 Task: Create a sub task Release to Production / Go Live for the task  Upgrade and migrate company data storage to a cloud-based solution in the project AgileLounge , assign it to team member softage.5@softage.net and update the status of the sub task to  On Track  , set the priority of the sub task to Low
Action: Mouse moved to (505, 451)
Screenshot: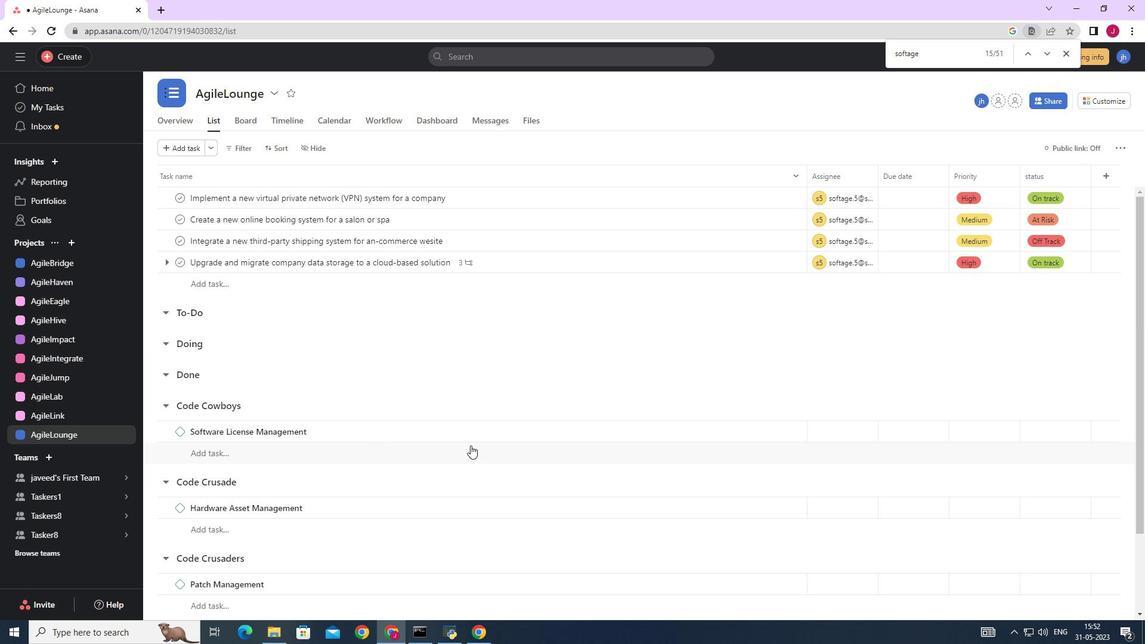 
Action: Mouse scrolled (505, 451) with delta (0, 0)
Screenshot: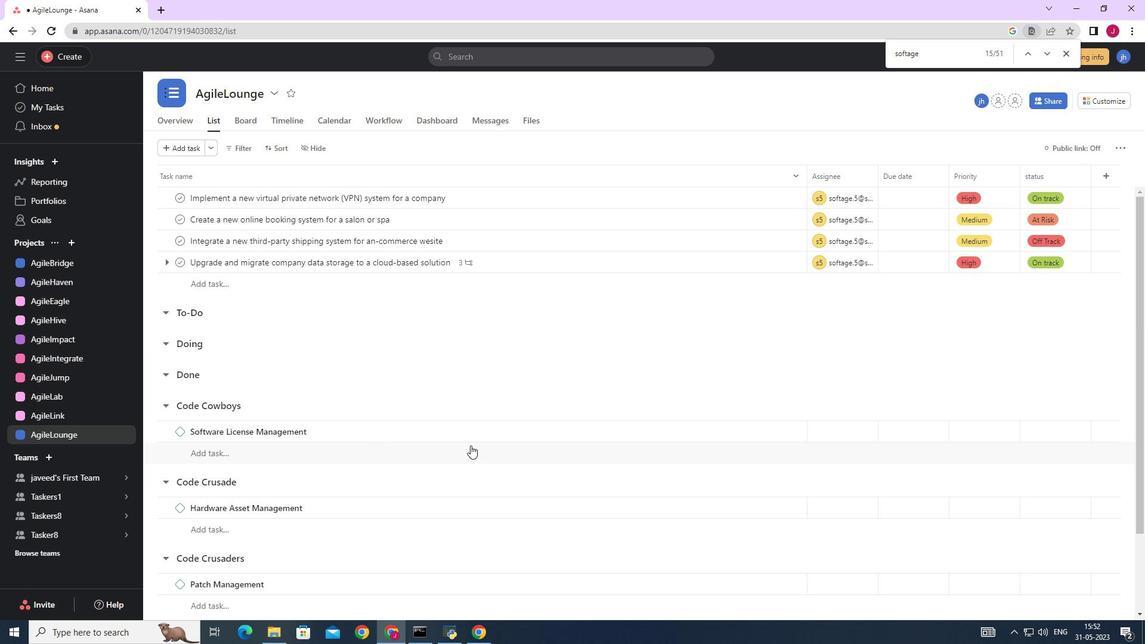 
Action: Mouse moved to (505, 451)
Screenshot: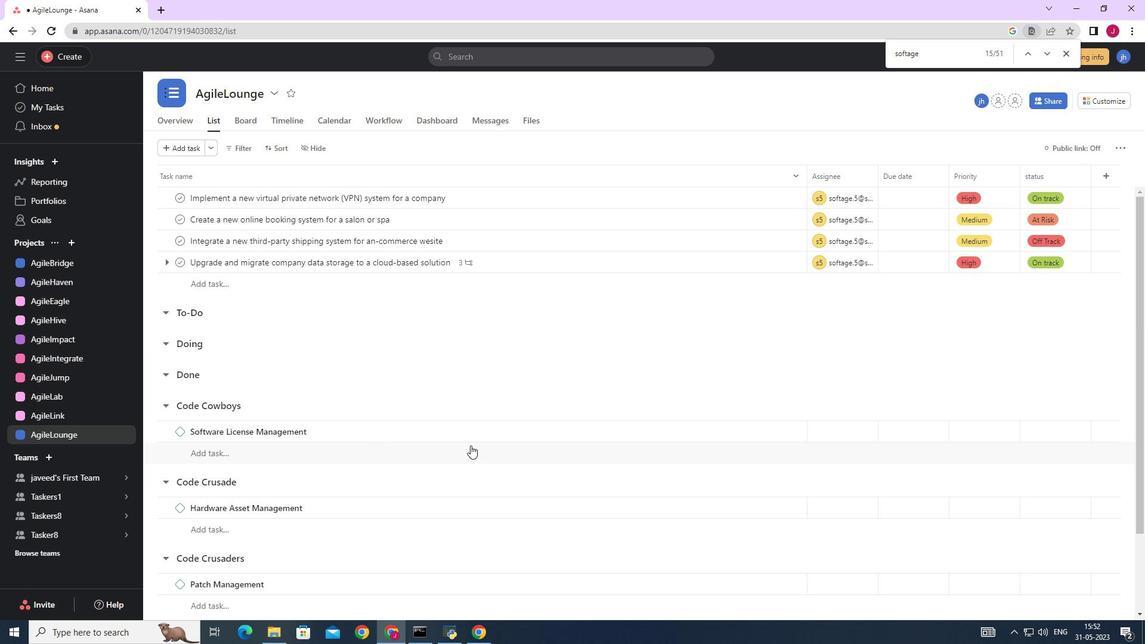
Action: Mouse scrolled (505, 452) with delta (0, 0)
Screenshot: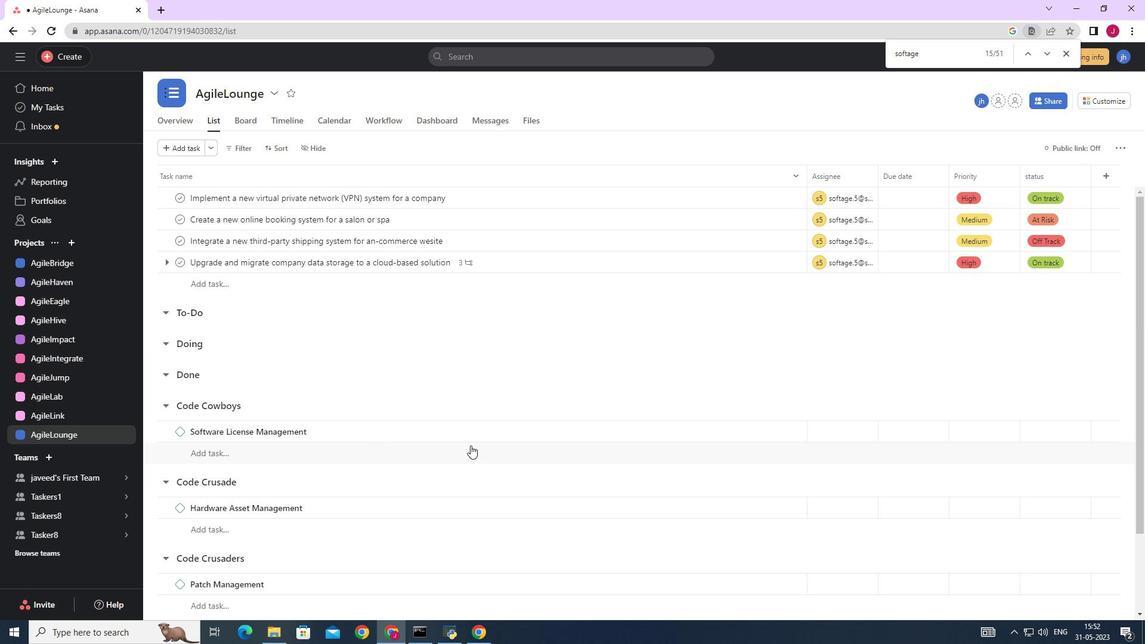 
Action: Mouse moved to (501, 446)
Screenshot: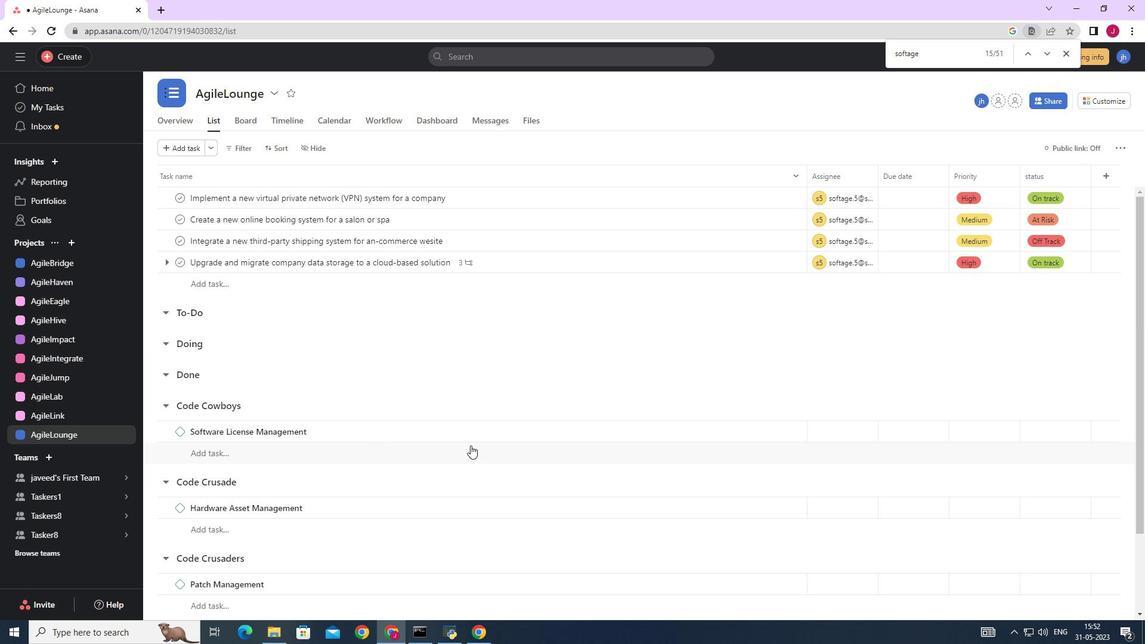
Action: Mouse scrolled (501, 446) with delta (0, 0)
Screenshot: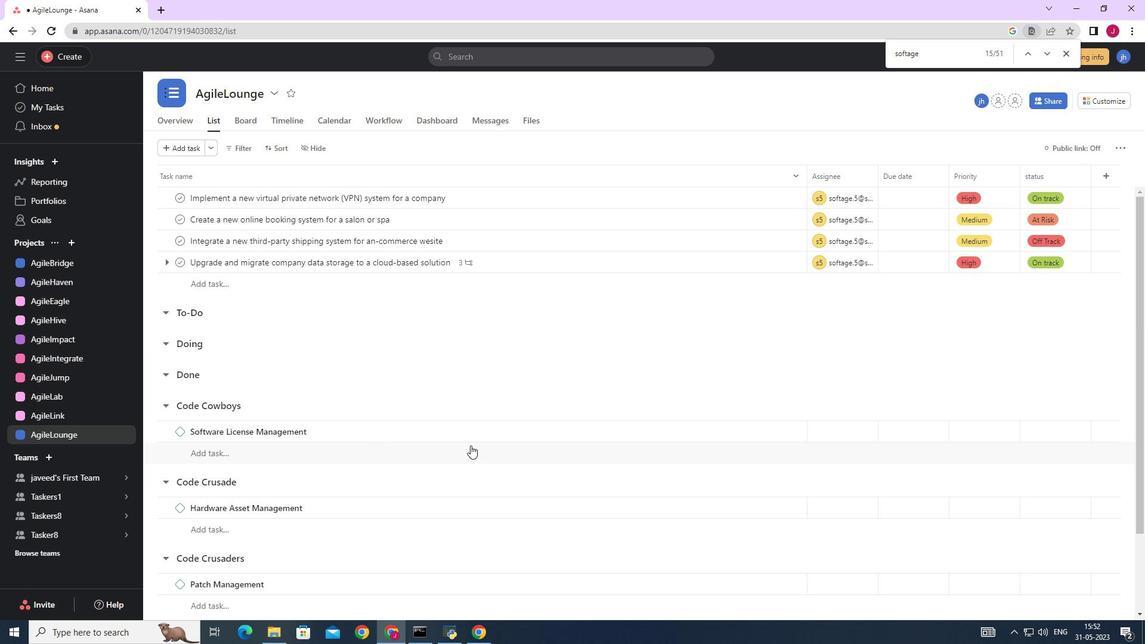 
Action: Mouse moved to (757, 263)
Screenshot: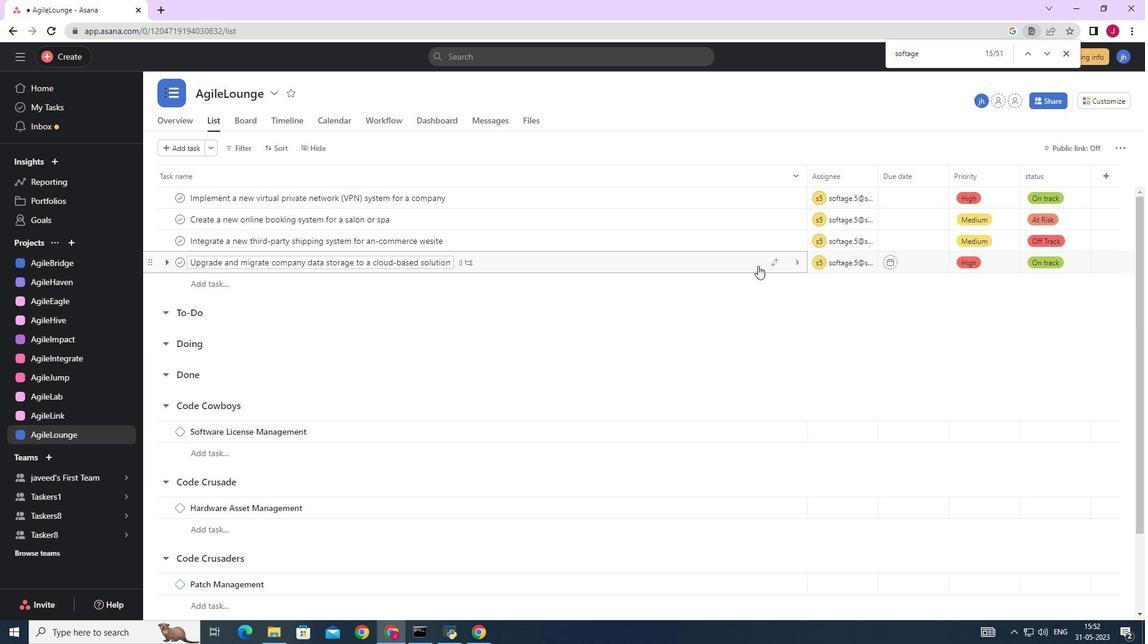 
Action: Mouse pressed left at (757, 263)
Screenshot: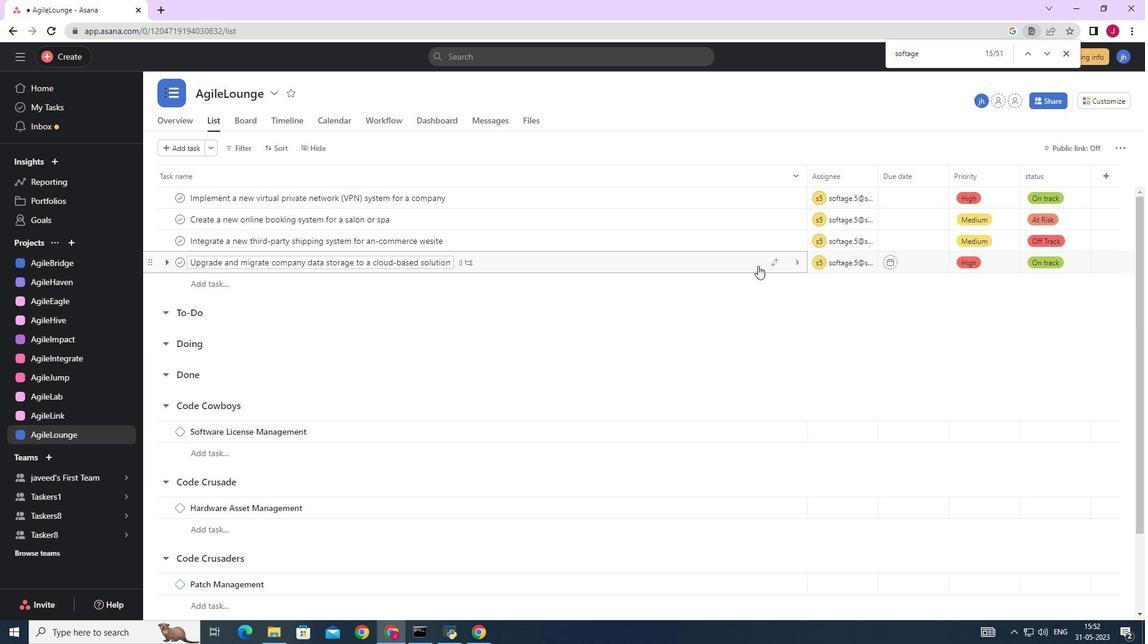 
Action: Mouse moved to (848, 377)
Screenshot: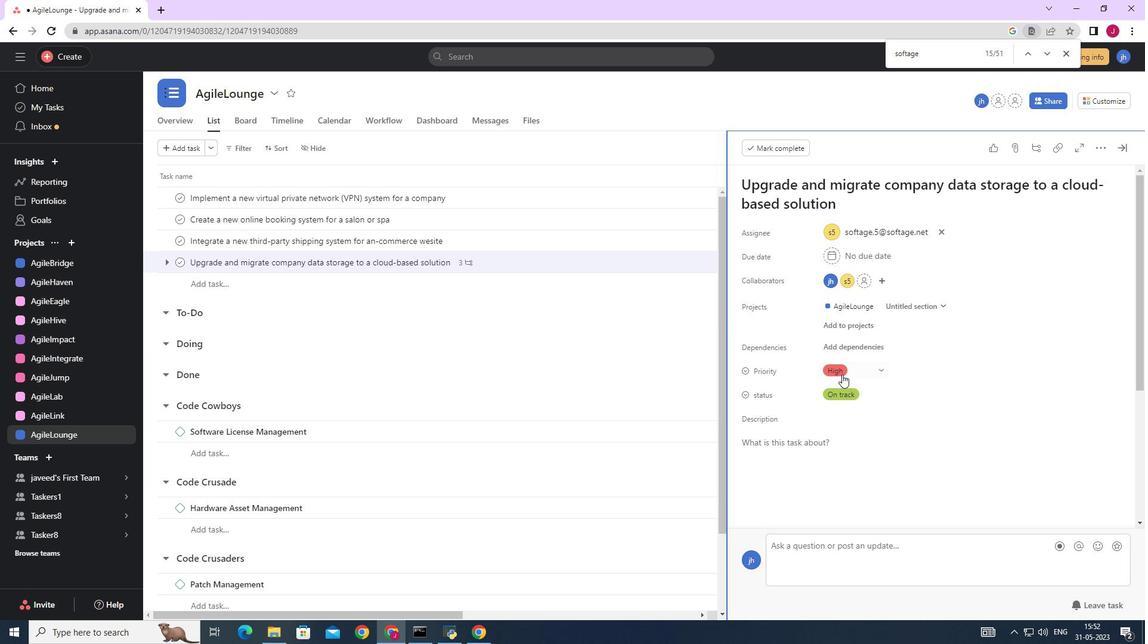 
Action: Mouse scrolled (848, 376) with delta (0, 0)
Screenshot: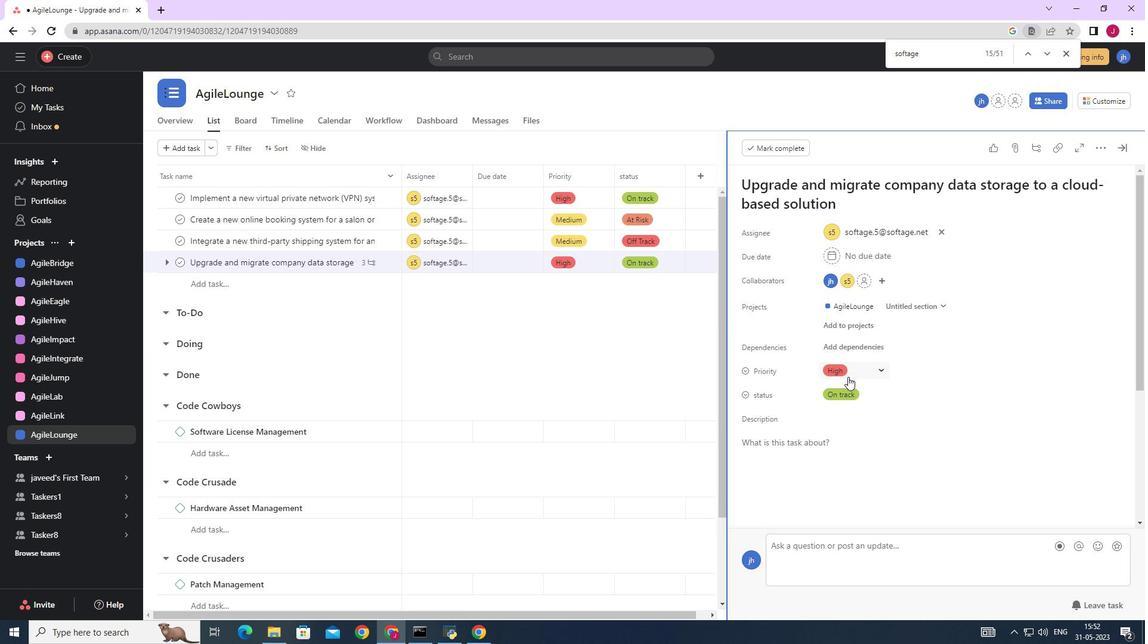 
Action: Mouse moved to (848, 377)
Screenshot: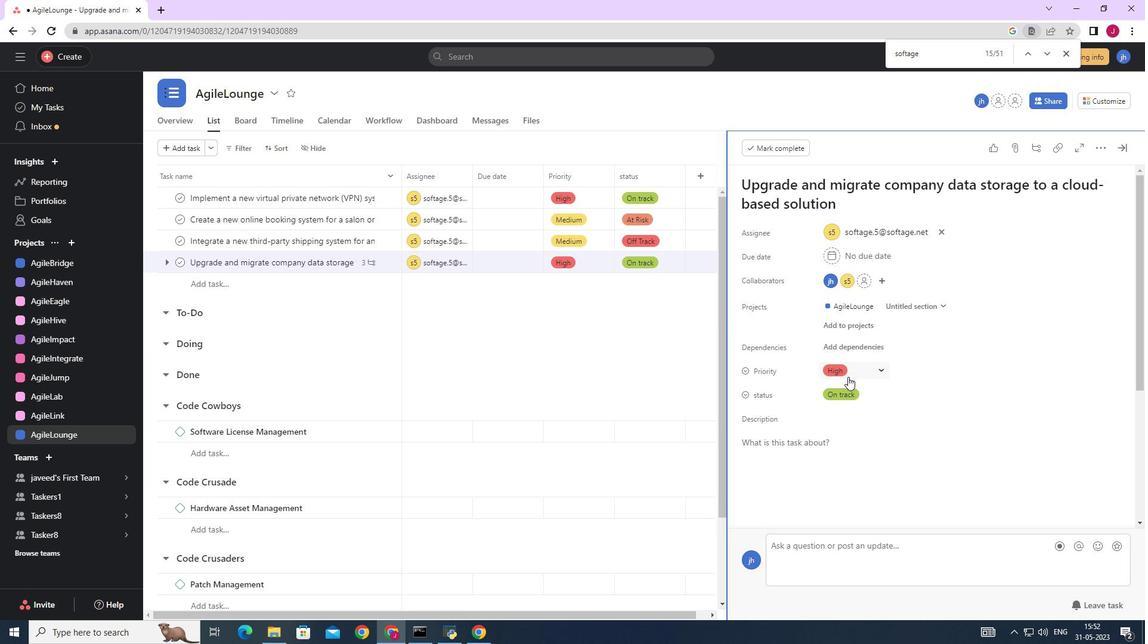 
Action: Mouse scrolled (848, 376) with delta (0, 0)
Screenshot: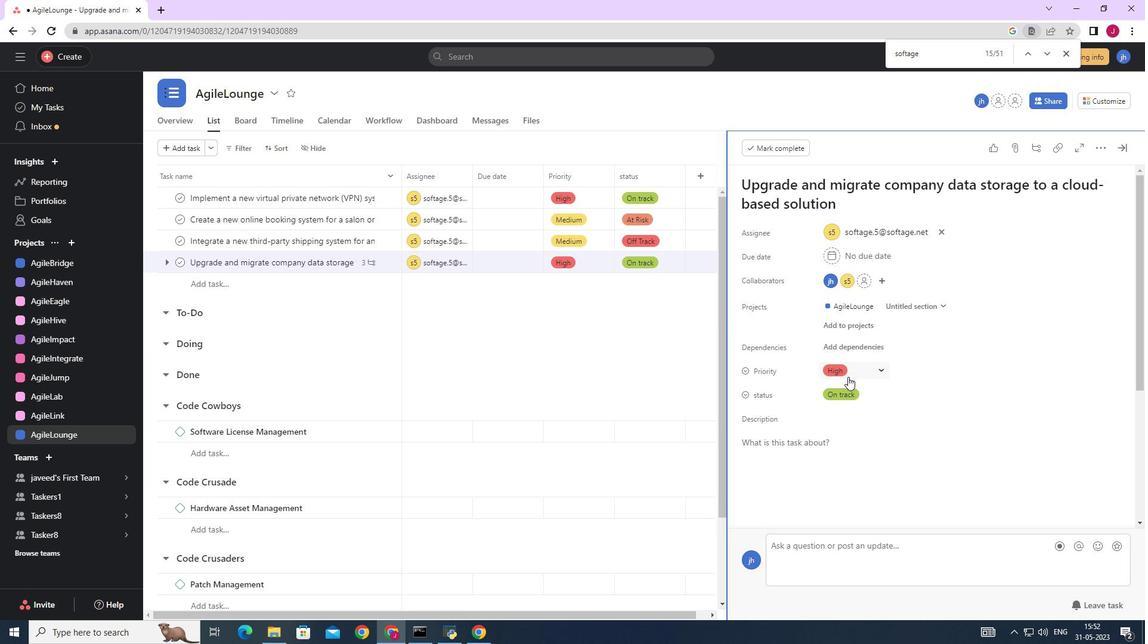 
Action: Mouse scrolled (848, 376) with delta (0, 0)
Screenshot: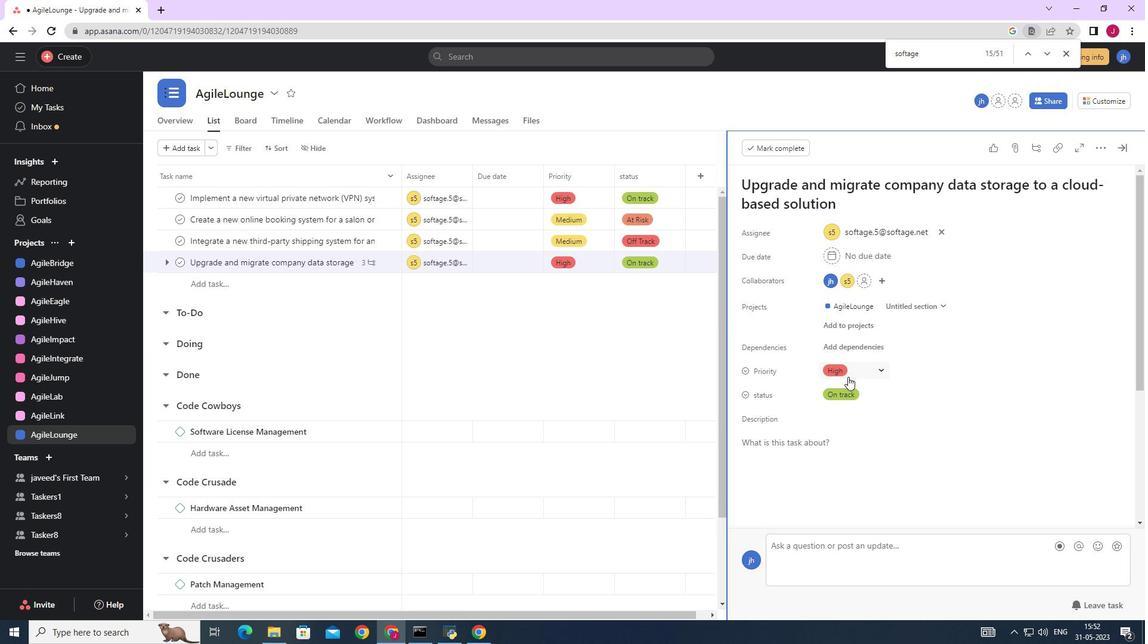 
Action: Mouse scrolled (848, 376) with delta (0, 0)
Screenshot: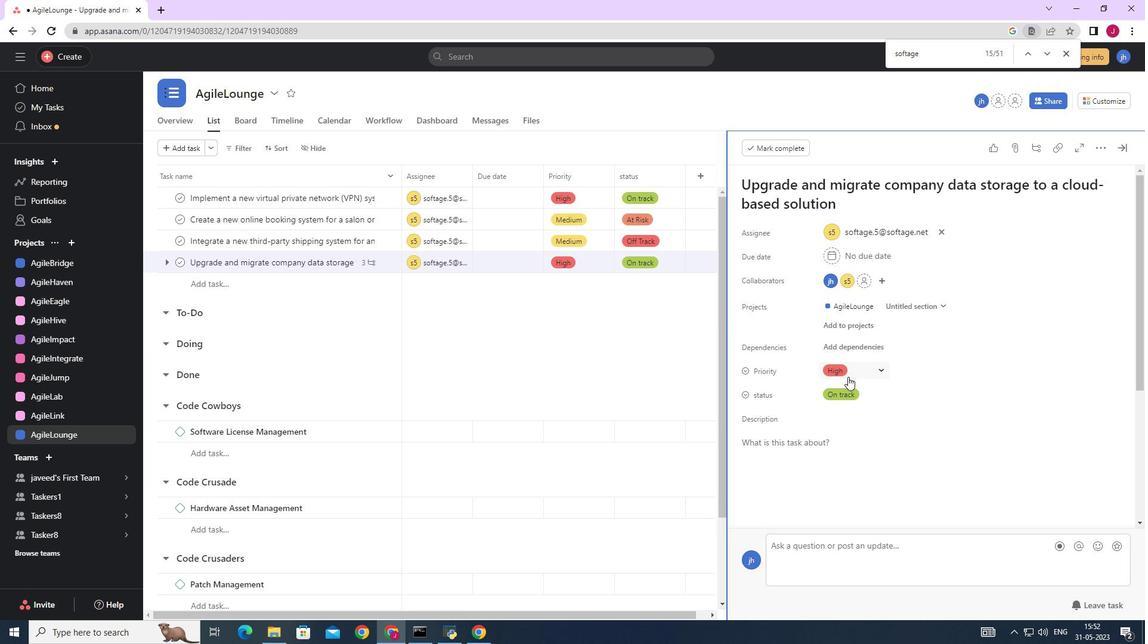 
Action: Mouse moved to (780, 433)
Screenshot: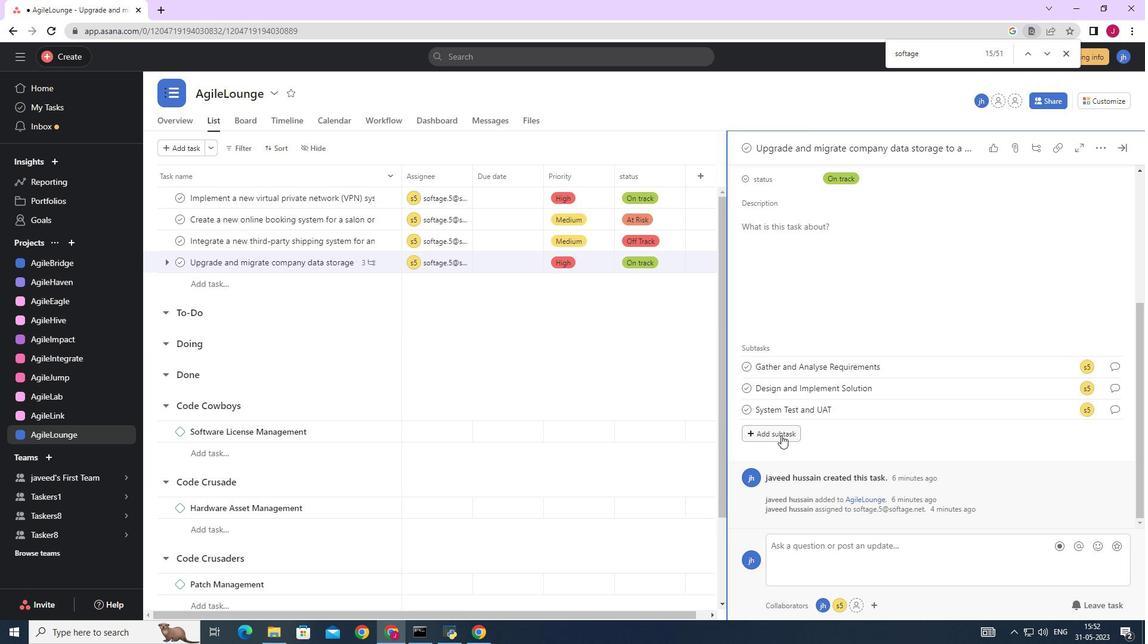 
Action: Mouse pressed left at (780, 433)
Screenshot: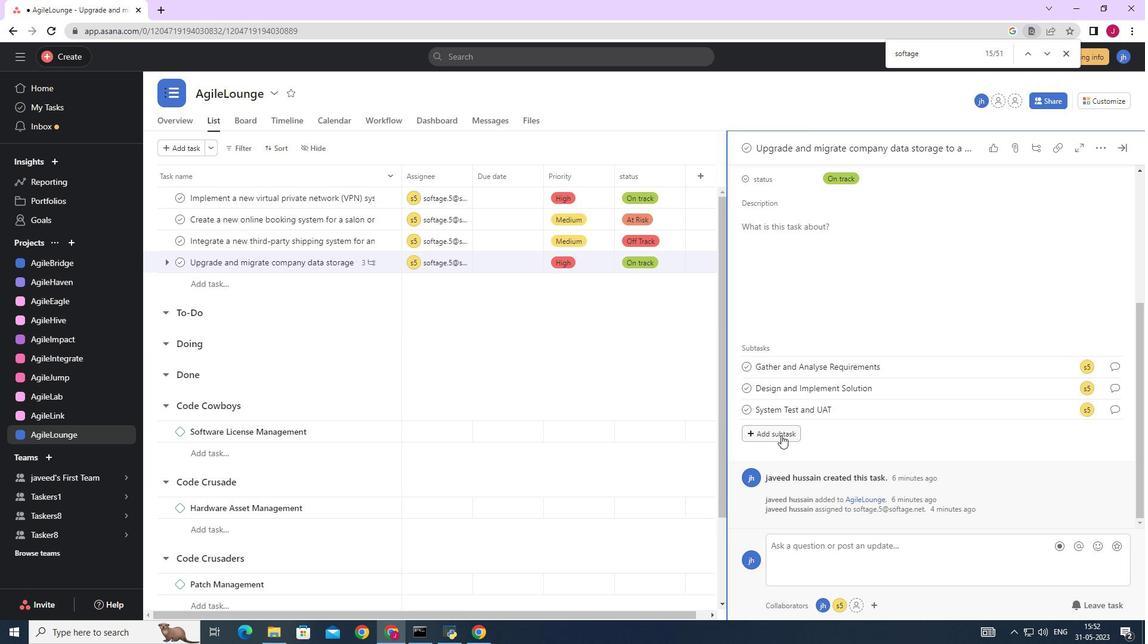 
Action: Mouse moved to (772, 412)
Screenshot: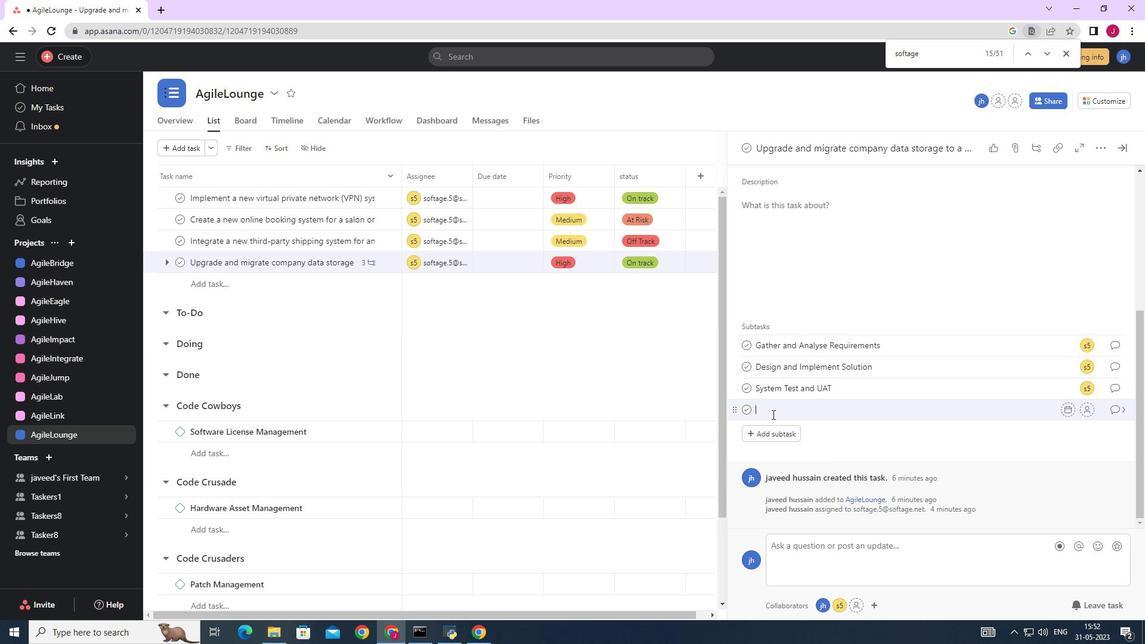 
Action: Key pressed <Key.caps_lock>R<Key.caps_lock>elease<Key.space>to<Key.space><Key.caps_lock>P<Key.caps_lock>roduction<Key.space>/<Key.space><Key.caps_lock>G<Key.caps_lock>o<Key.space><Key.caps_lock>L<Key.caps_lock>ive
Screenshot: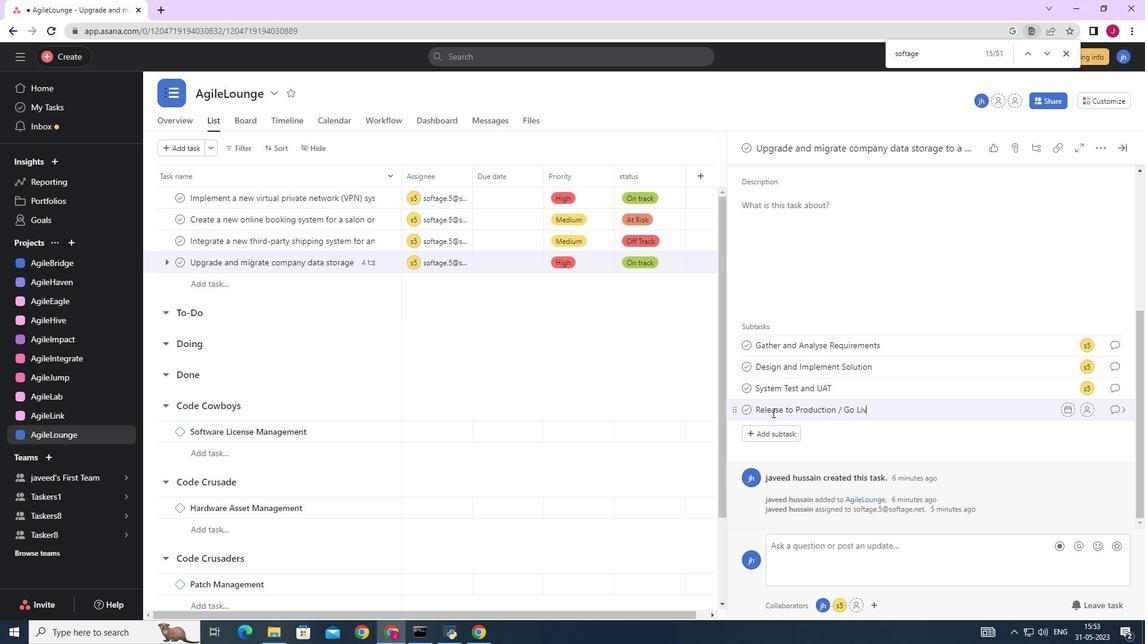 
Action: Mouse moved to (1081, 413)
Screenshot: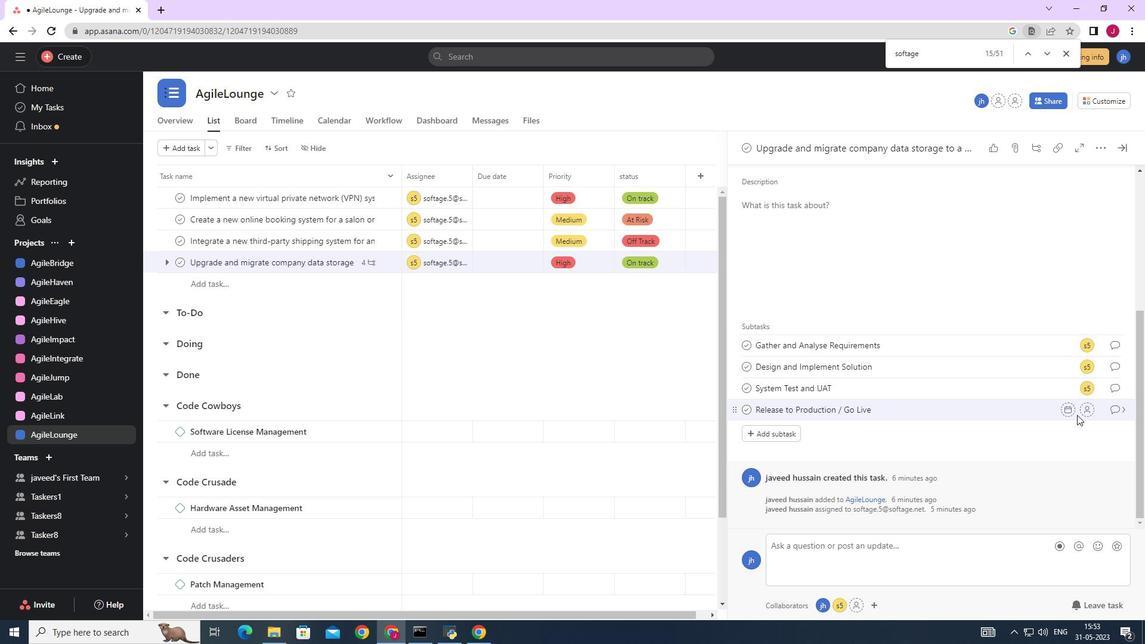 
Action: Mouse pressed left at (1081, 413)
Screenshot: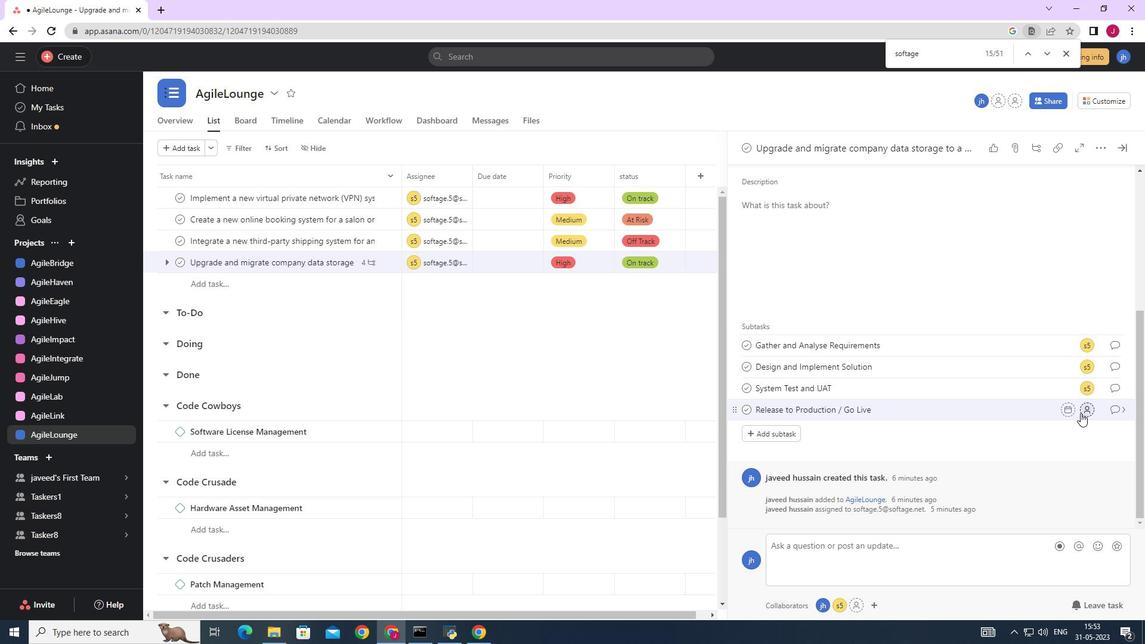
Action: Mouse moved to (959, 462)
Screenshot: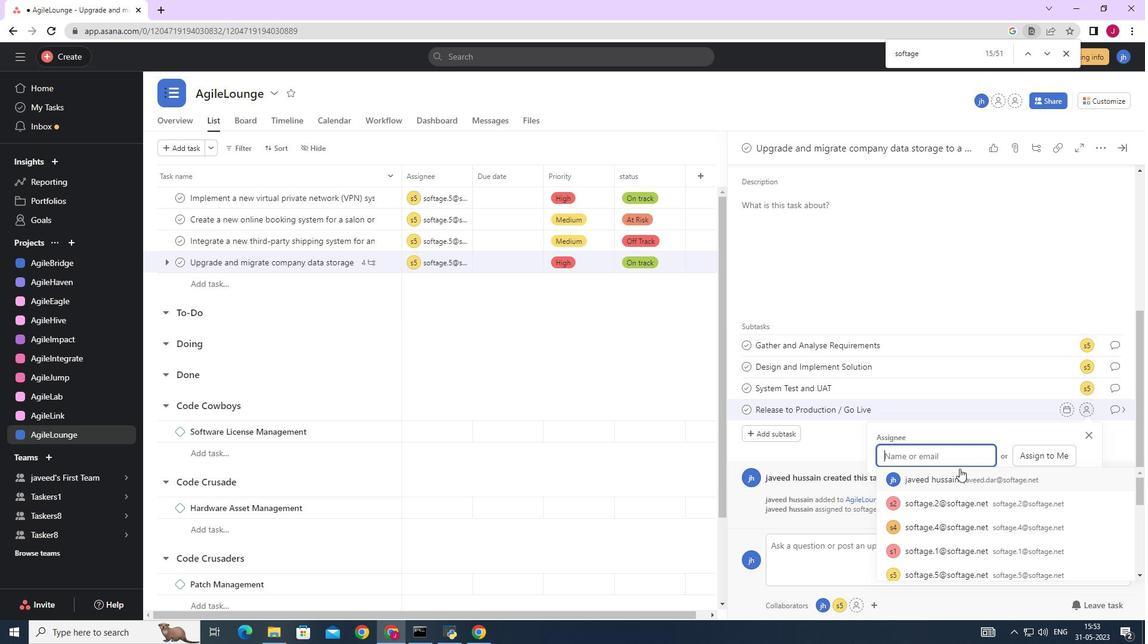 
Action: Key pressed softage.5<Key.shift>@softage.net
Screenshot: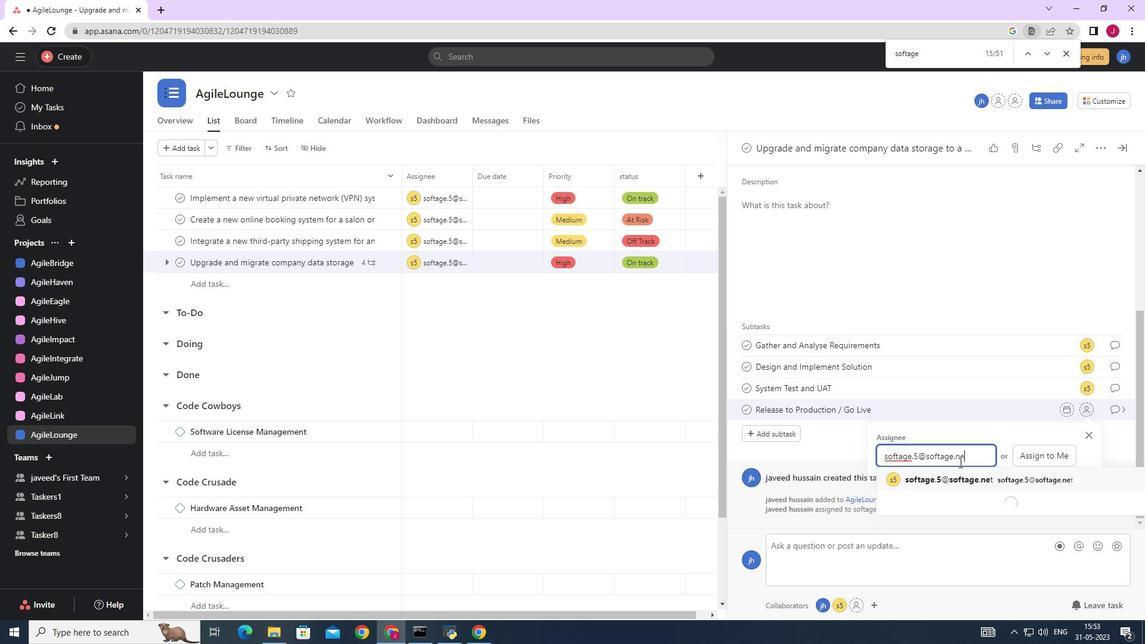 
Action: Mouse moved to (968, 480)
Screenshot: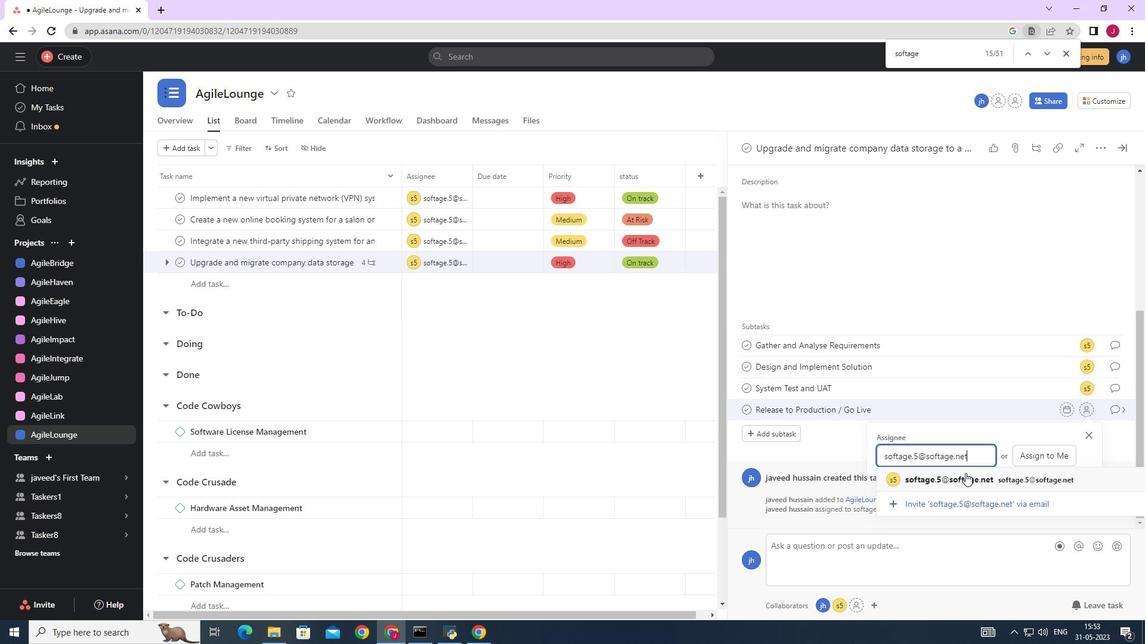 
Action: Mouse pressed left at (968, 480)
Screenshot: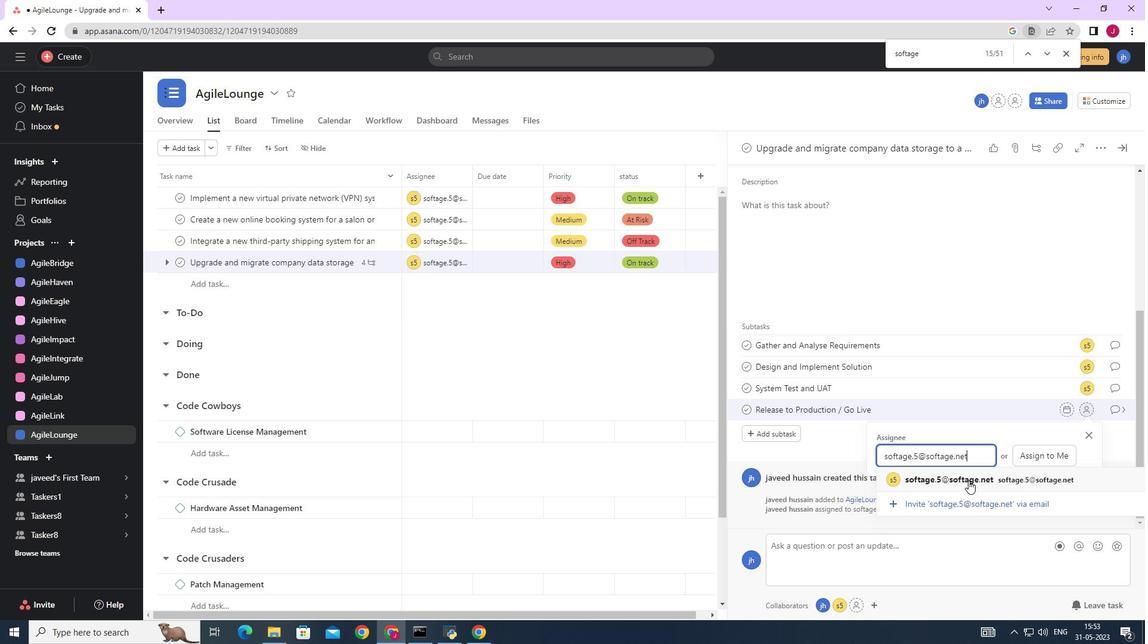 
Action: Mouse moved to (1116, 410)
Screenshot: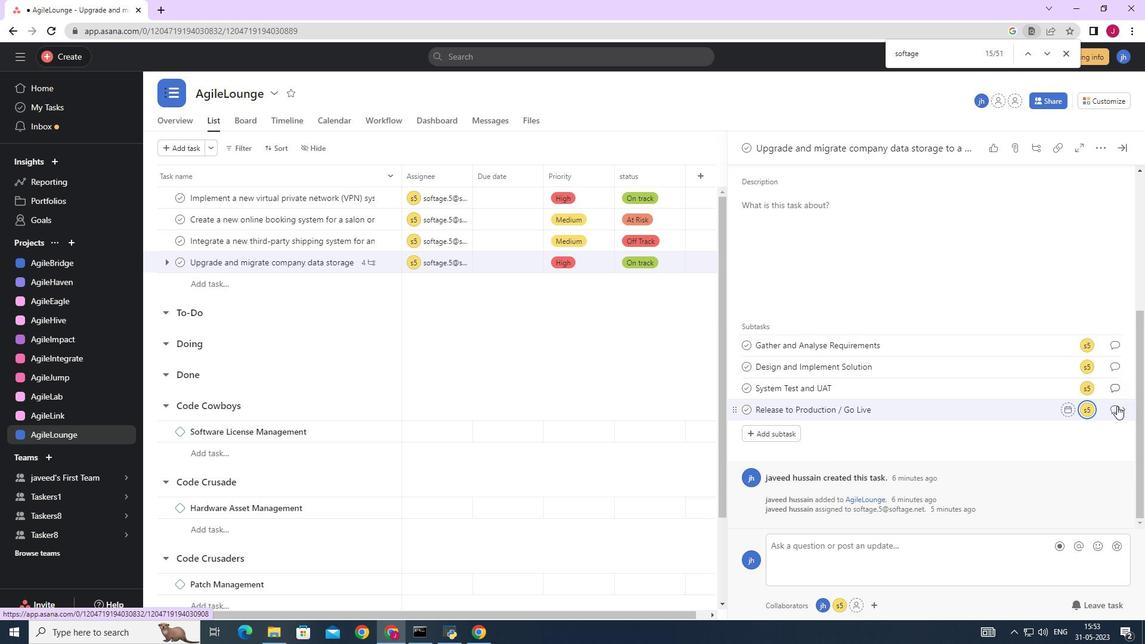 
Action: Mouse pressed left at (1116, 410)
Screenshot: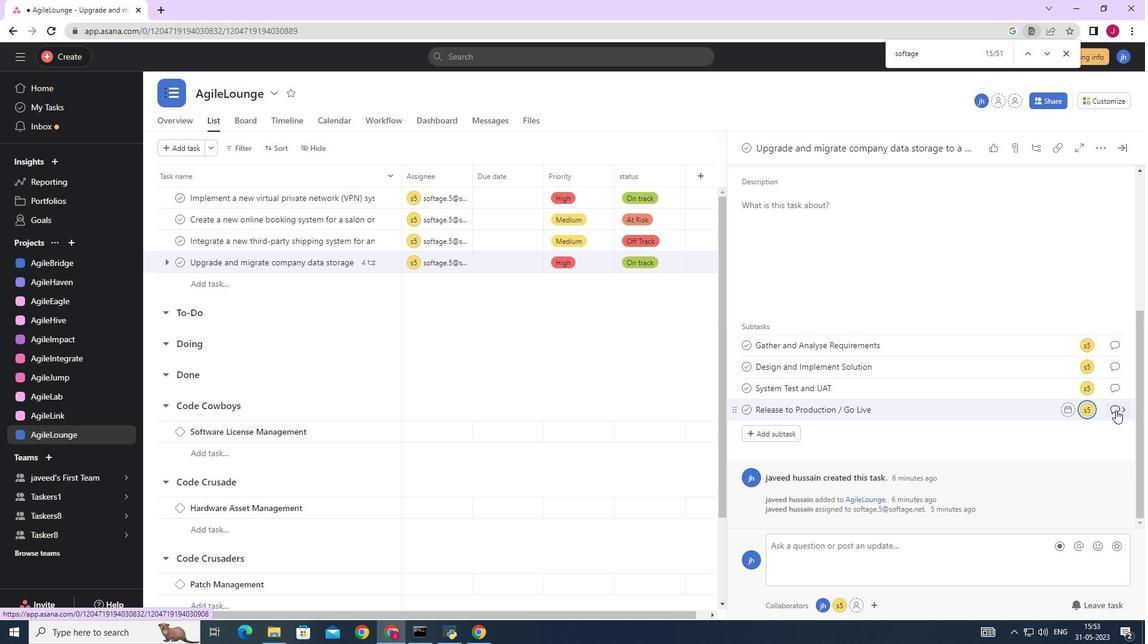 
Action: Mouse moved to (777, 345)
Screenshot: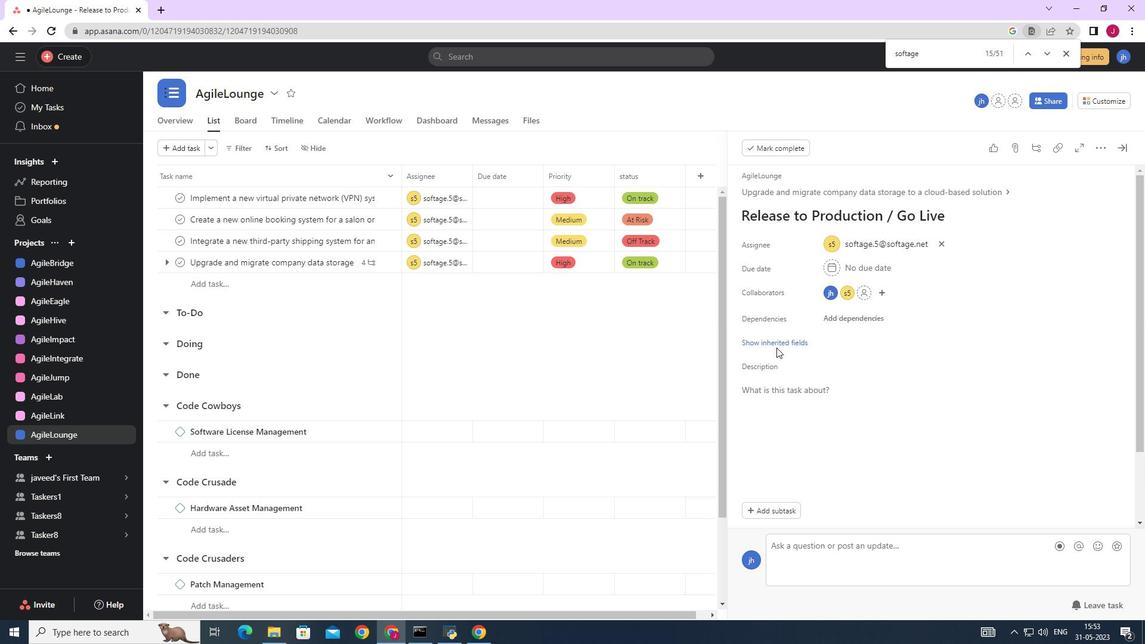 
Action: Mouse pressed left at (777, 345)
Screenshot: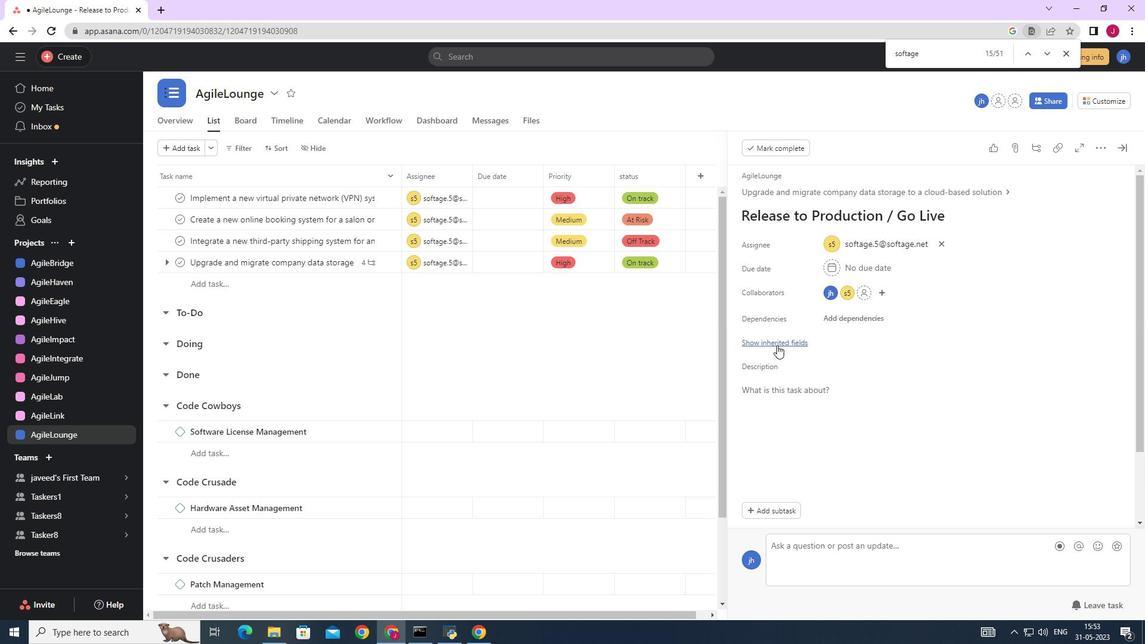
Action: Mouse moved to (819, 366)
Screenshot: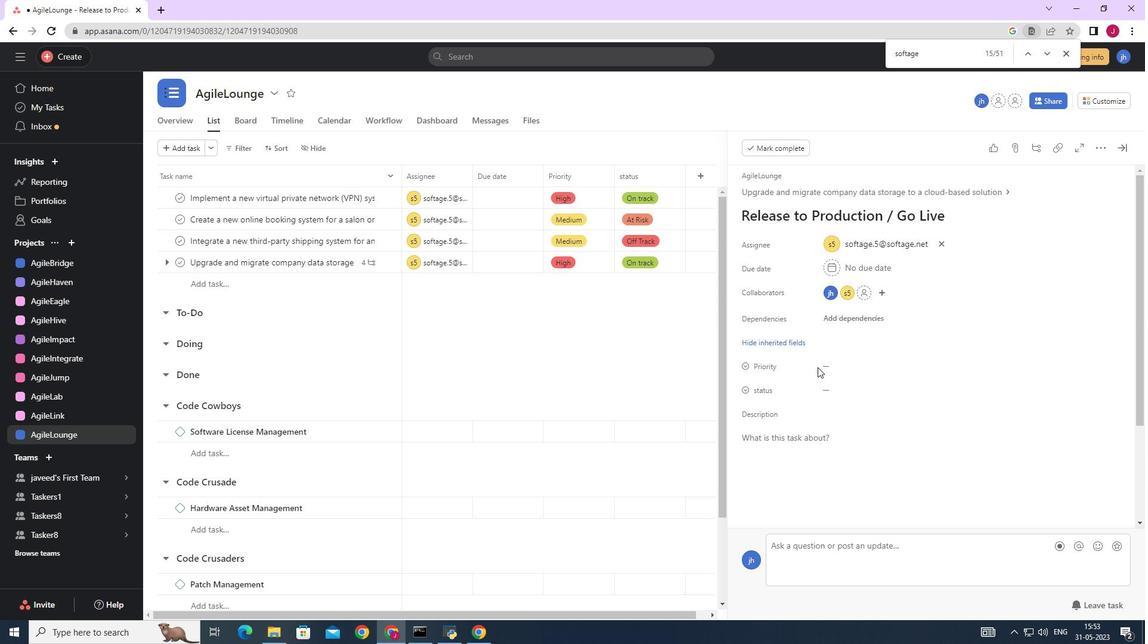 
Action: Mouse pressed left at (819, 366)
Screenshot: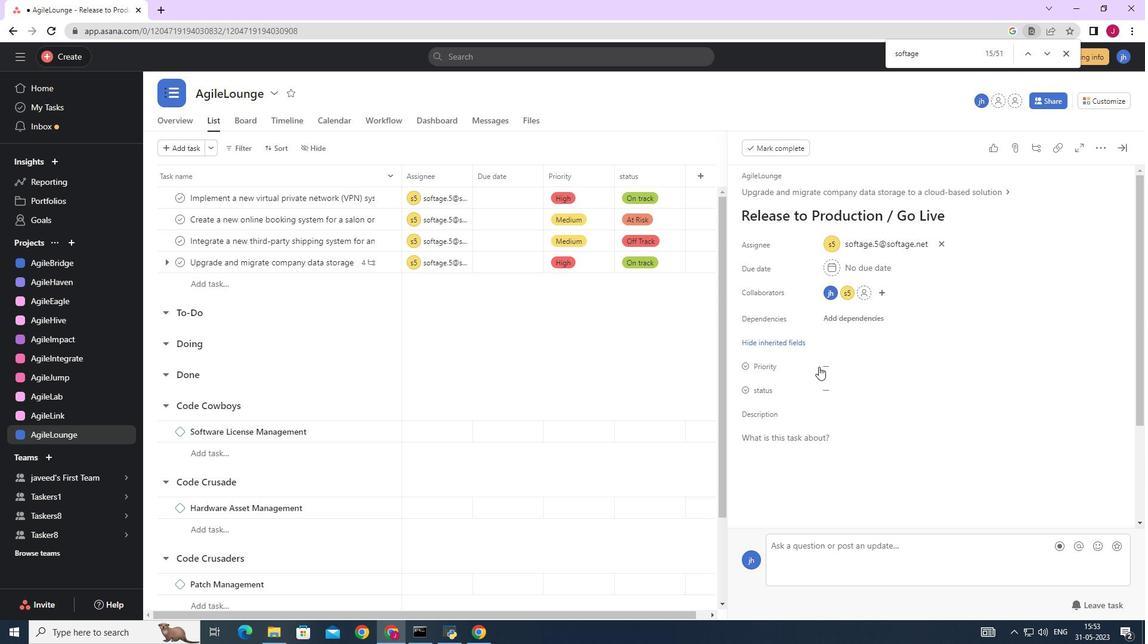 
Action: Mouse moved to (856, 448)
Screenshot: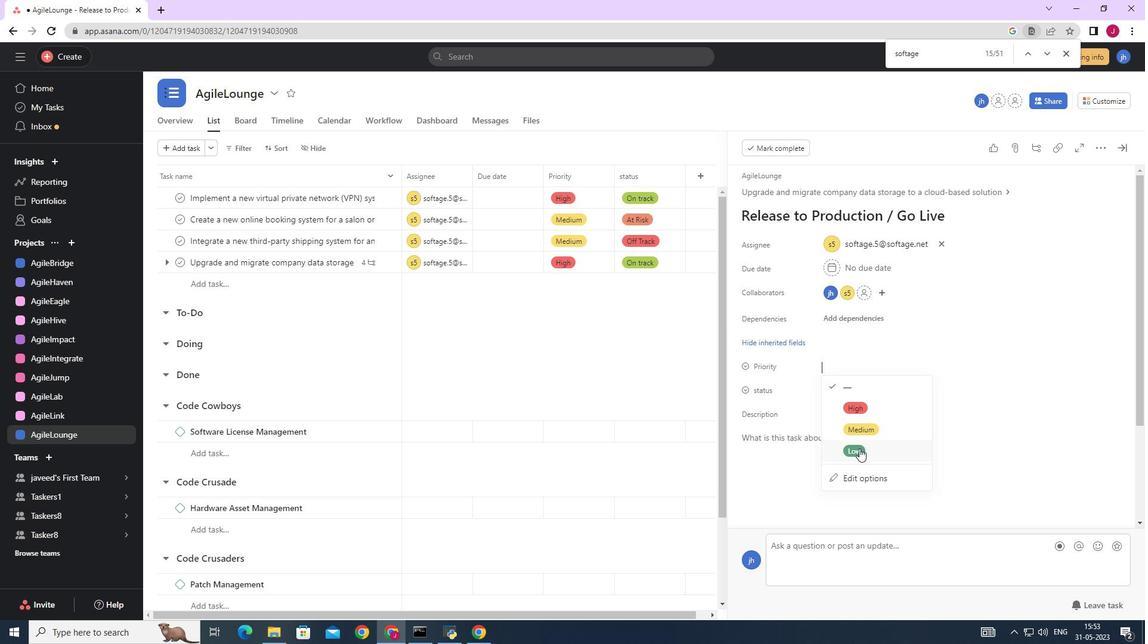 
Action: Mouse pressed left at (856, 448)
Screenshot: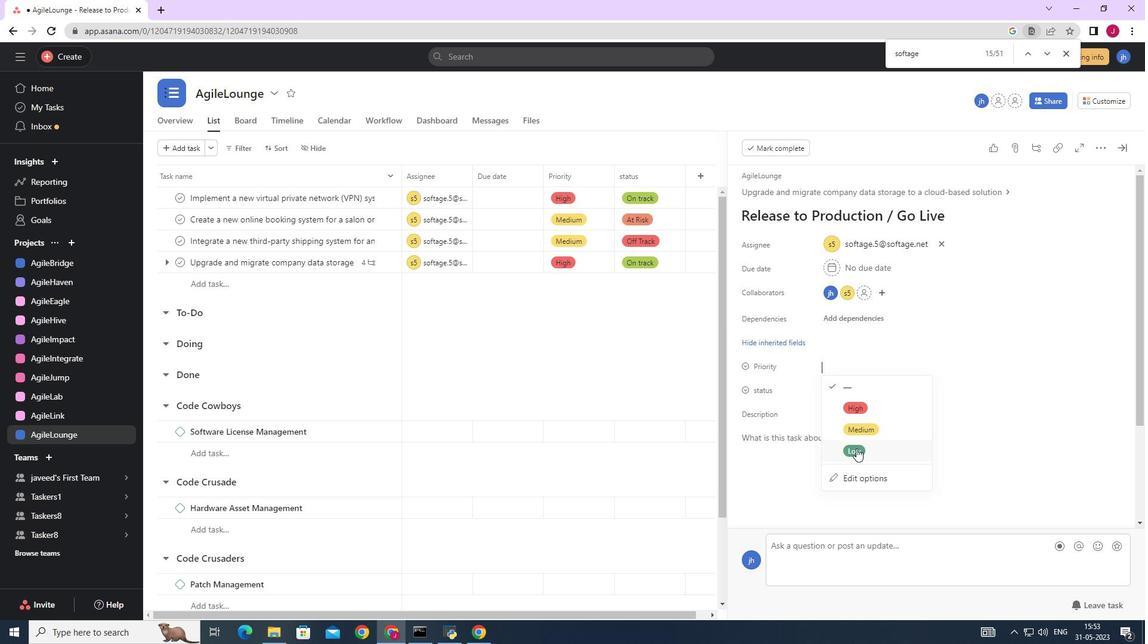 
Action: Mouse moved to (837, 387)
Screenshot: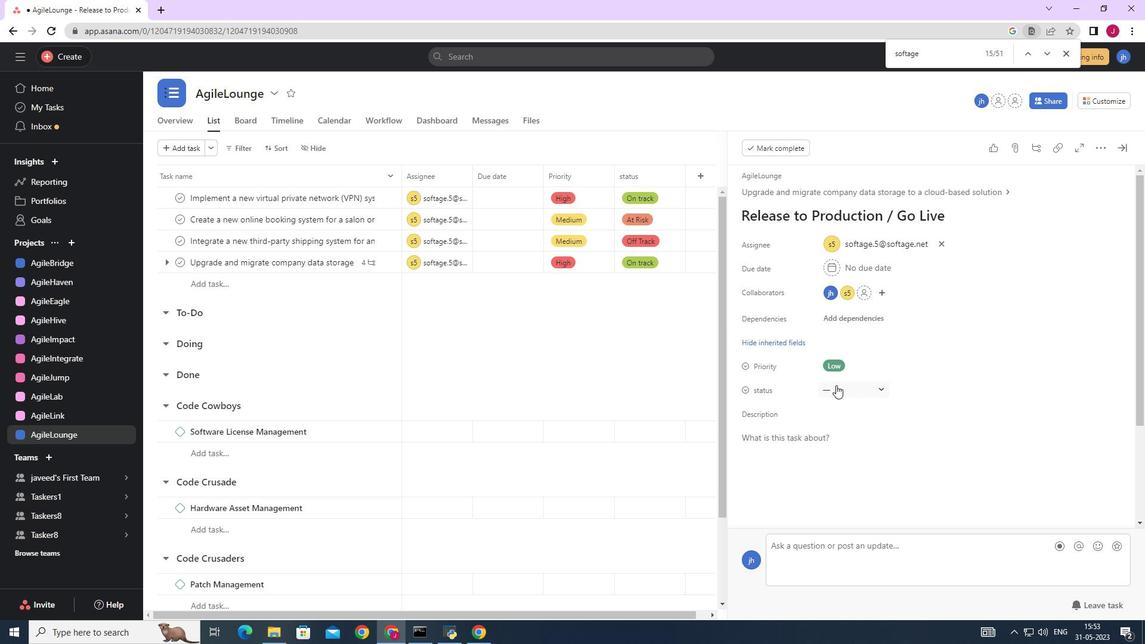 
Action: Mouse pressed left at (837, 387)
Screenshot: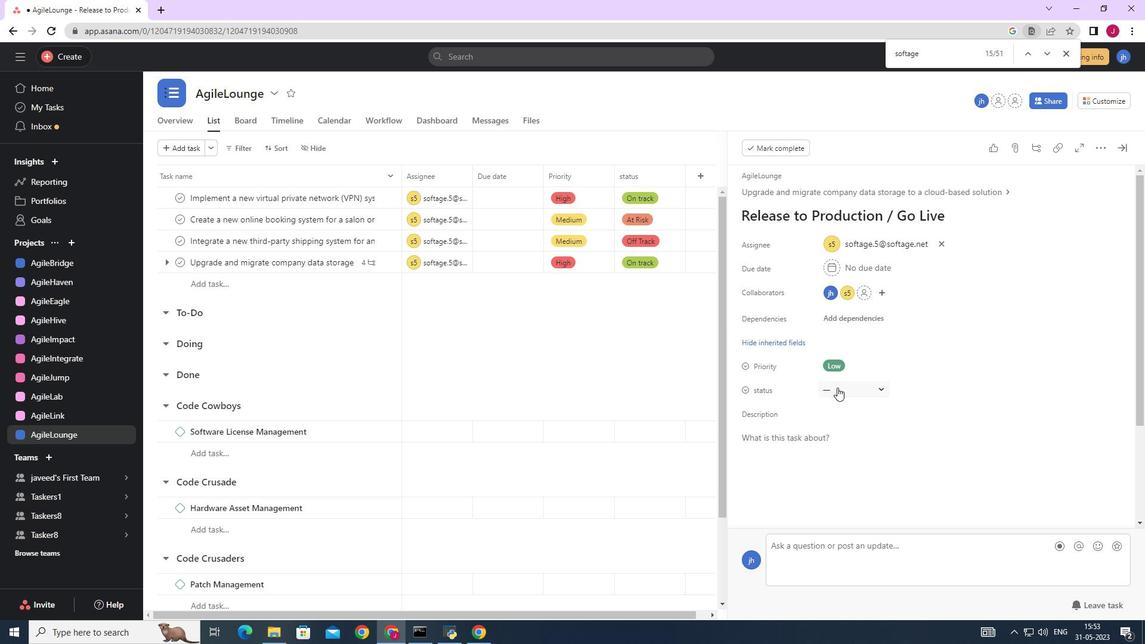 
Action: Mouse moved to (859, 433)
Screenshot: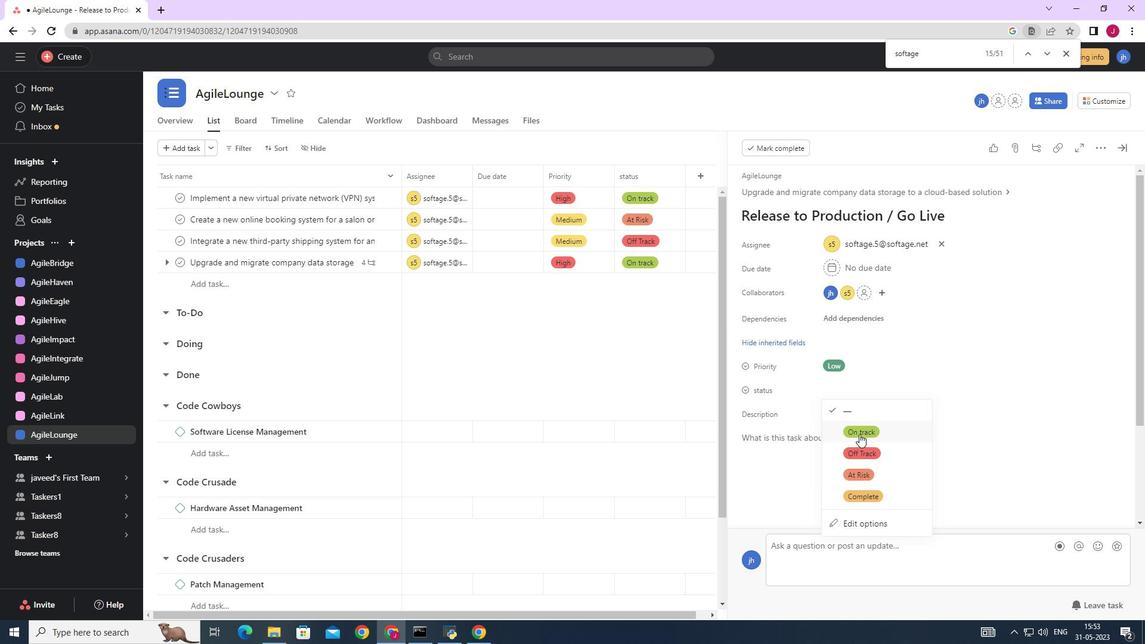 
Action: Mouse pressed left at (859, 433)
Screenshot: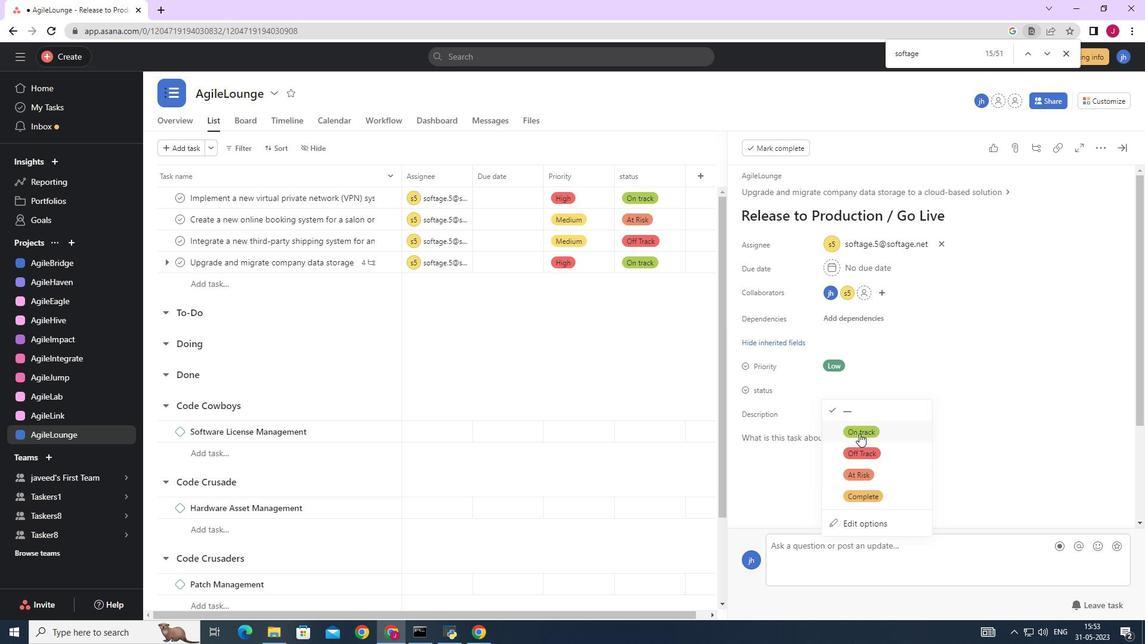 
Action: Mouse moved to (1120, 147)
Screenshot: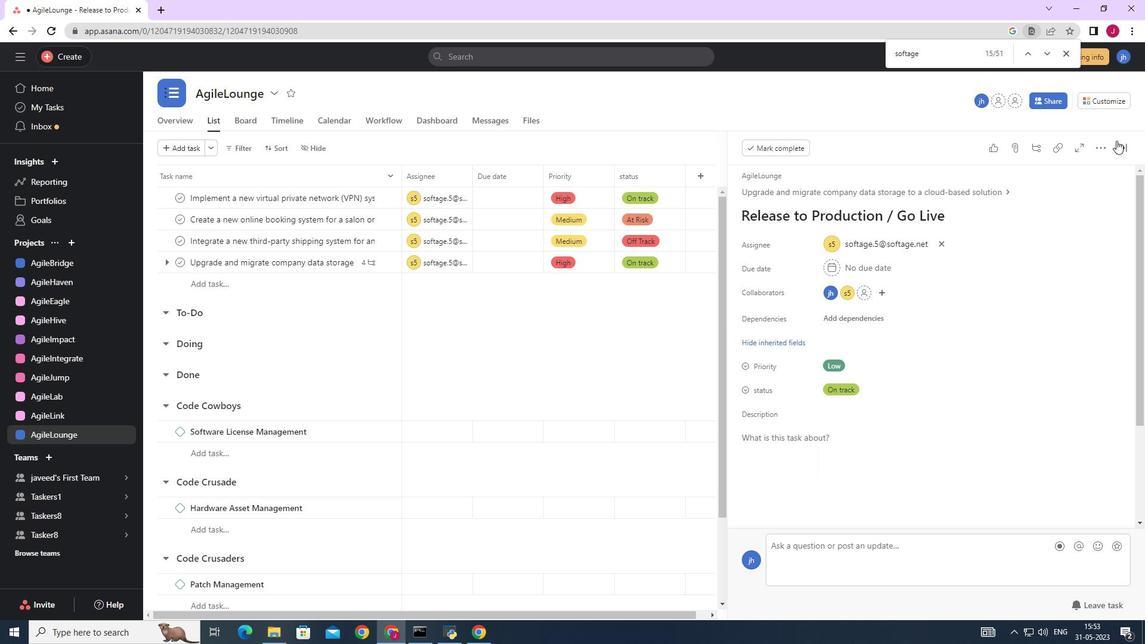 
Action: Mouse pressed left at (1120, 147)
Screenshot: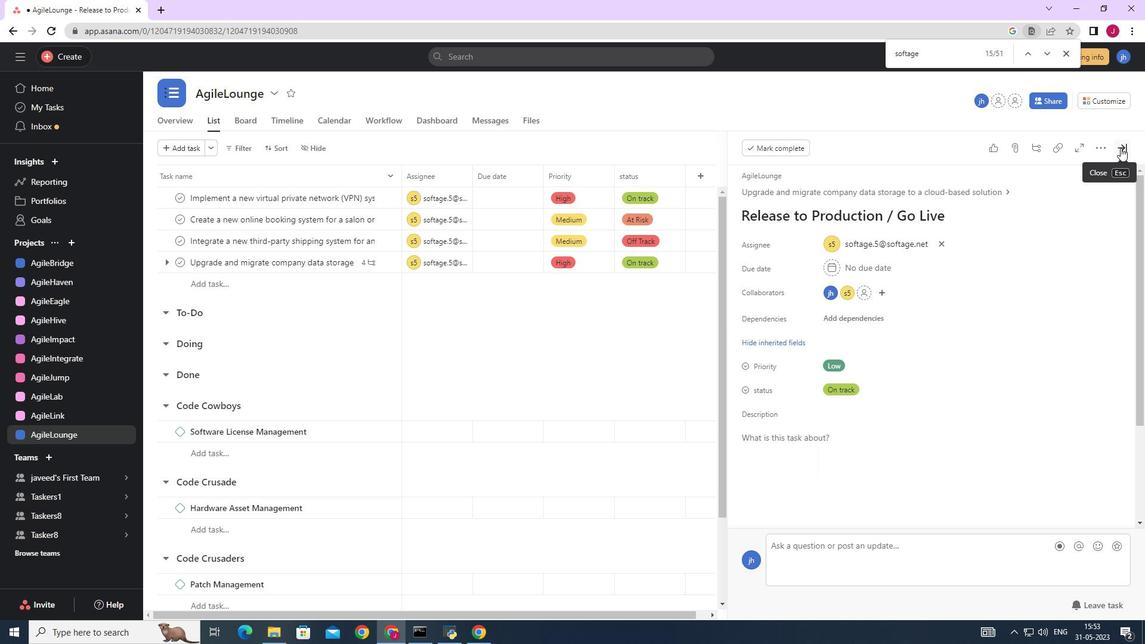 
